 Task: Create a due date automation trigger when advanced on, 2 hours after a card is due add fields without custom field "Resume" set to 10.
Action: Mouse moved to (1188, 89)
Screenshot: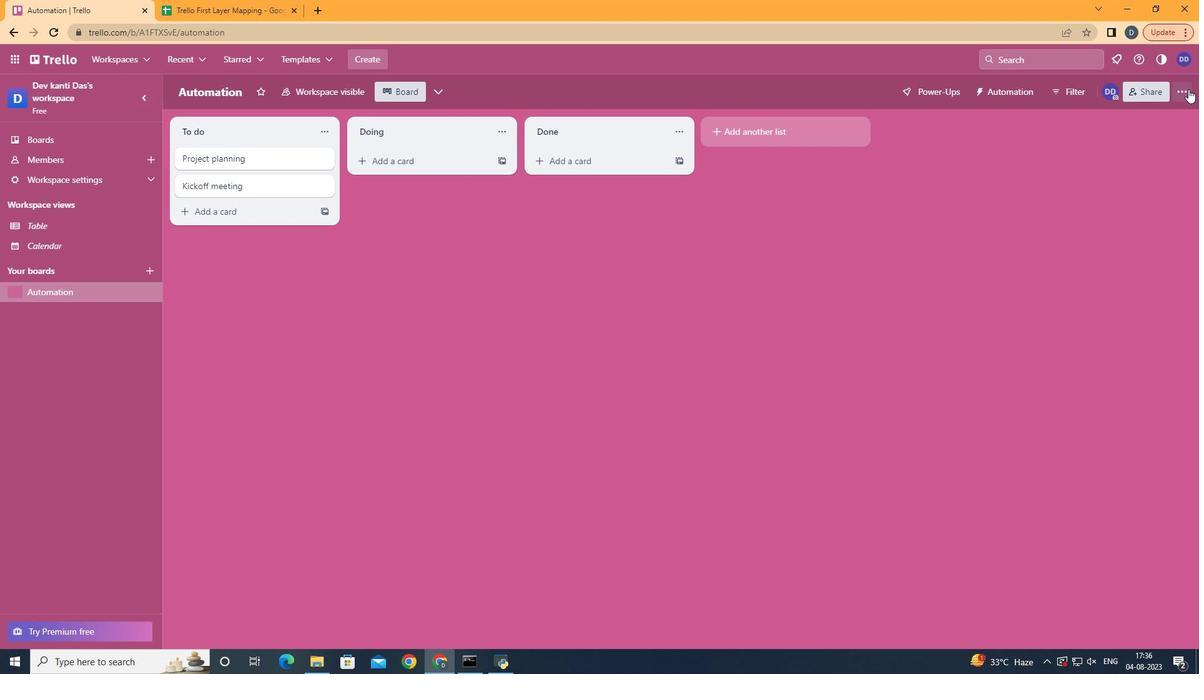 
Action: Mouse pressed left at (1188, 89)
Screenshot: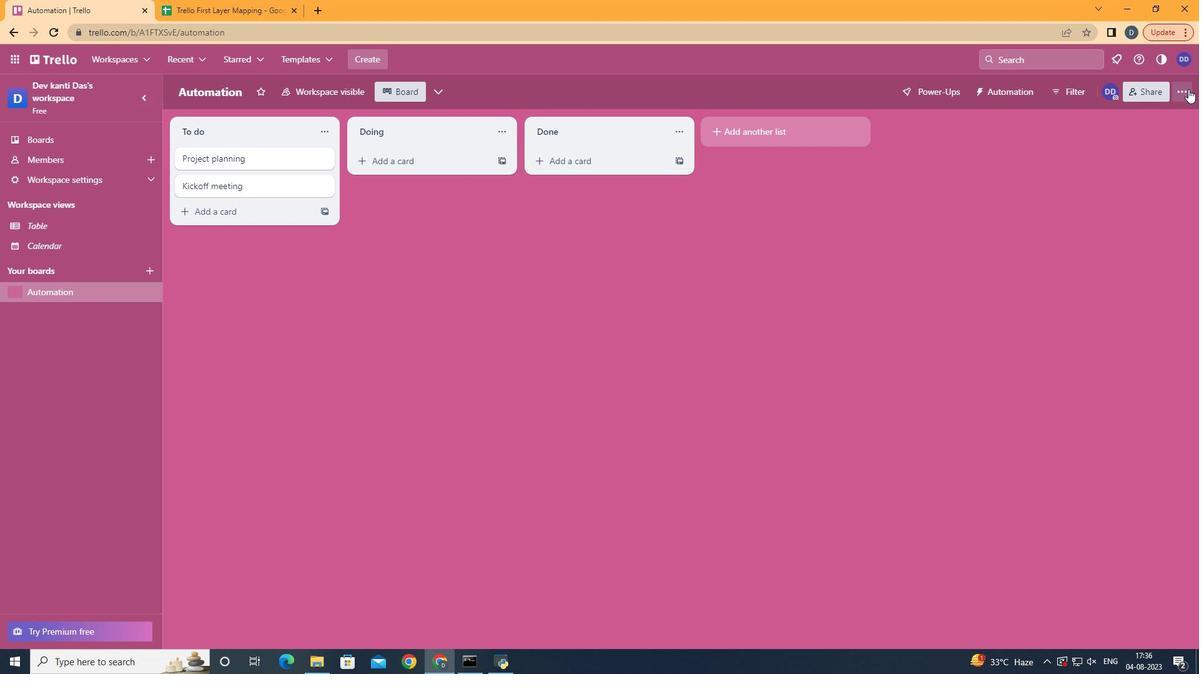 
Action: Mouse moved to (1093, 257)
Screenshot: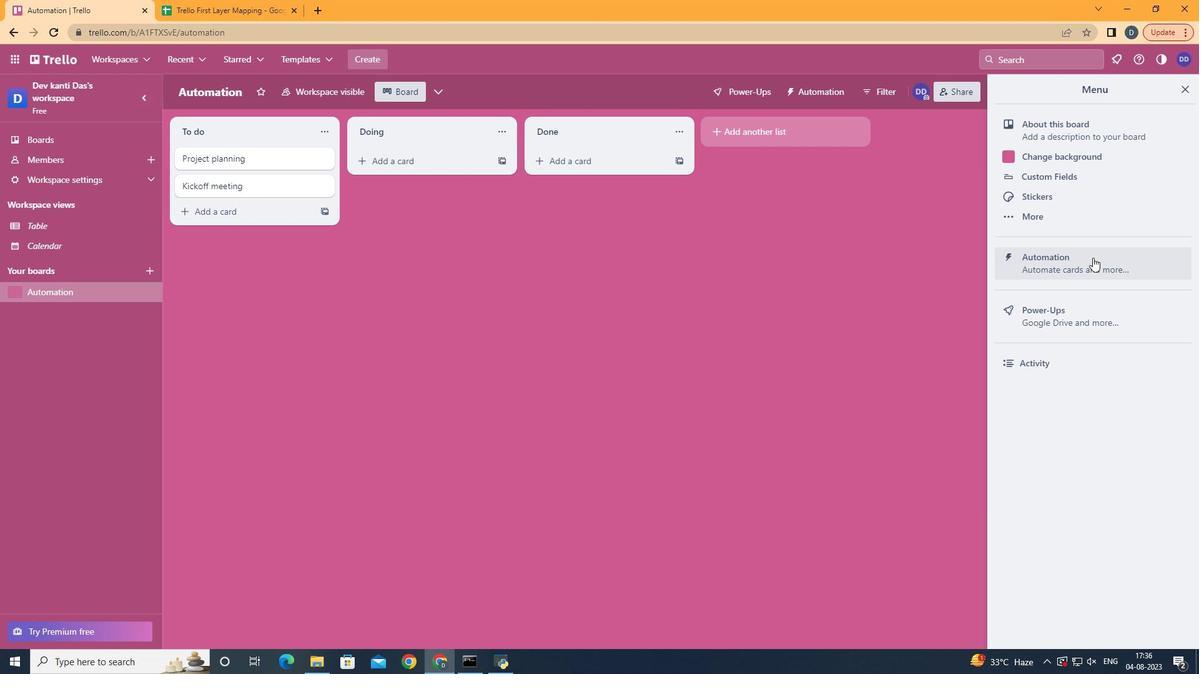 
Action: Mouse pressed left at (1093, 257)
Screenshot: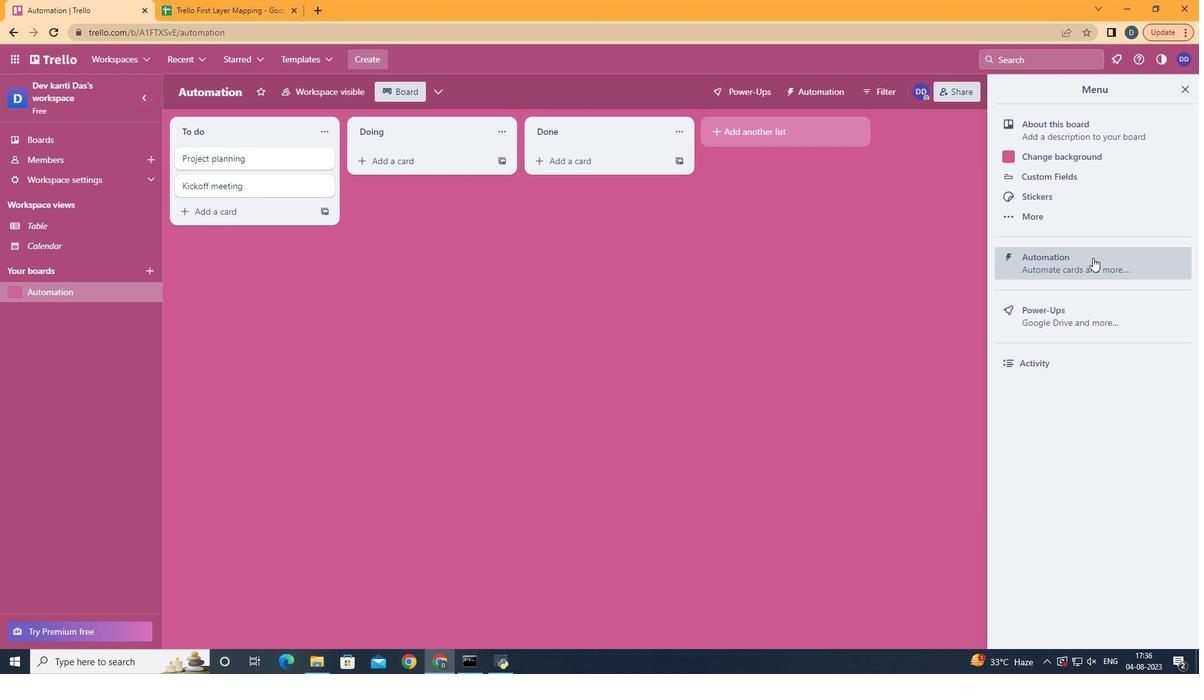 
Action: Mouse moved to (256, 251)
Screenshot: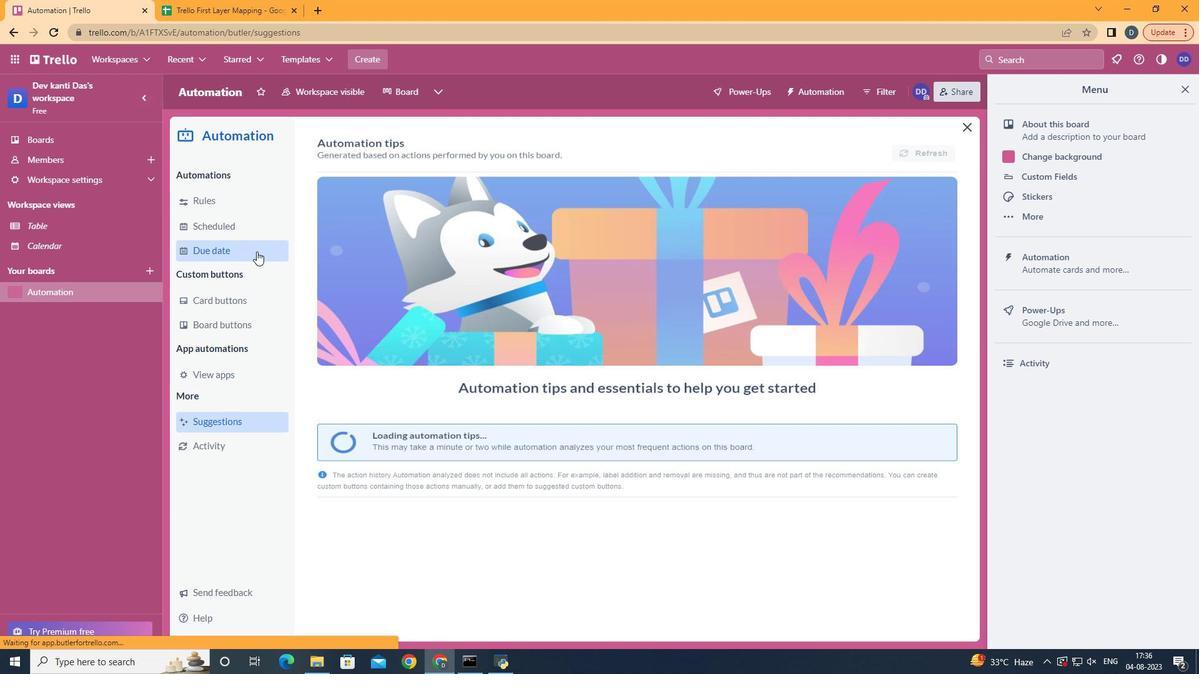 
Action: Mouse pressed left at (256, 251)
Screenshot: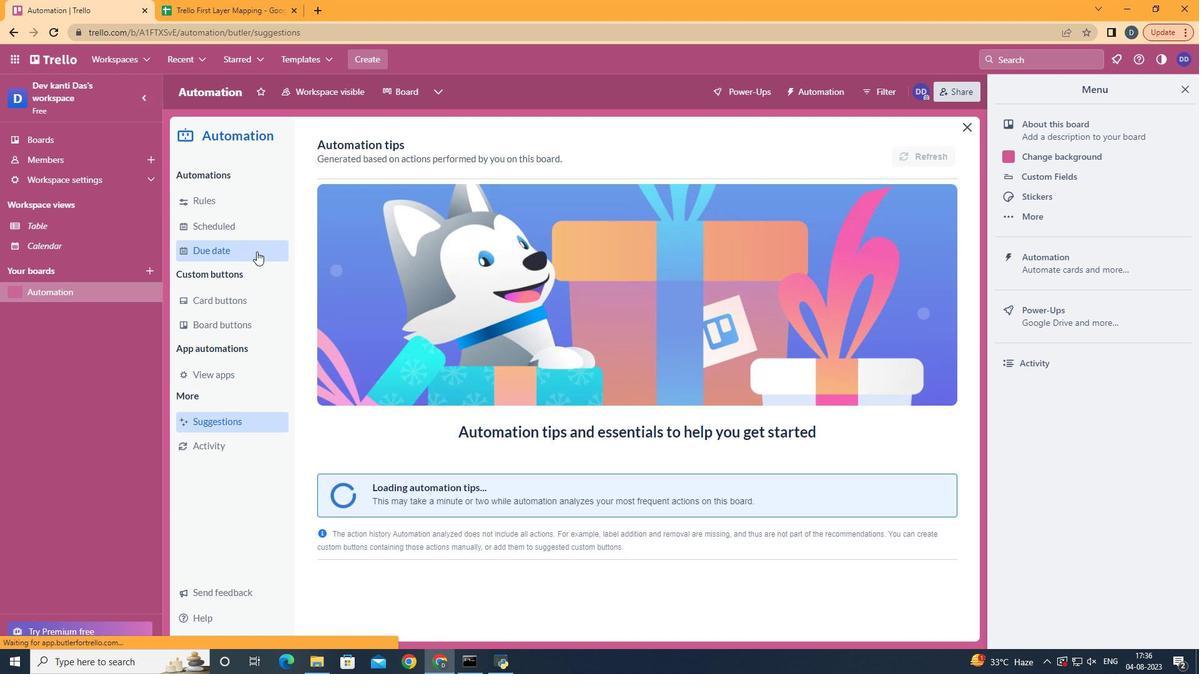 
Action: Mouse moved to (873, 151)
Screenshot: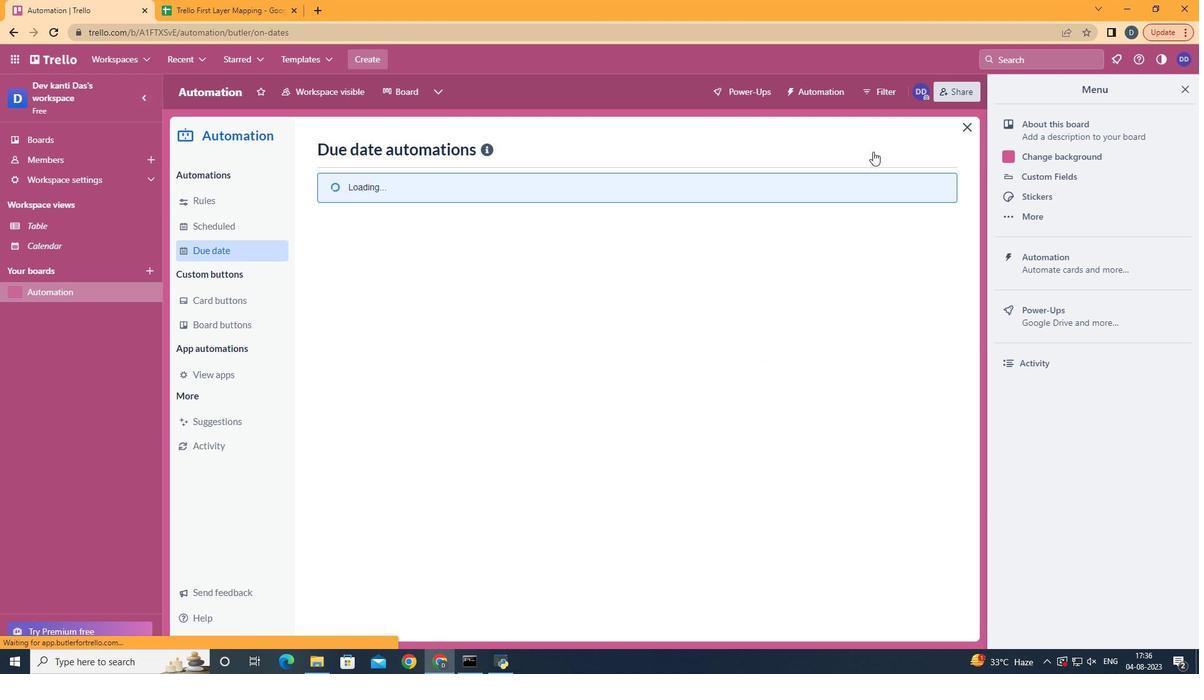 
Action: Mouse pressed left at (873, 151)
Screenshot: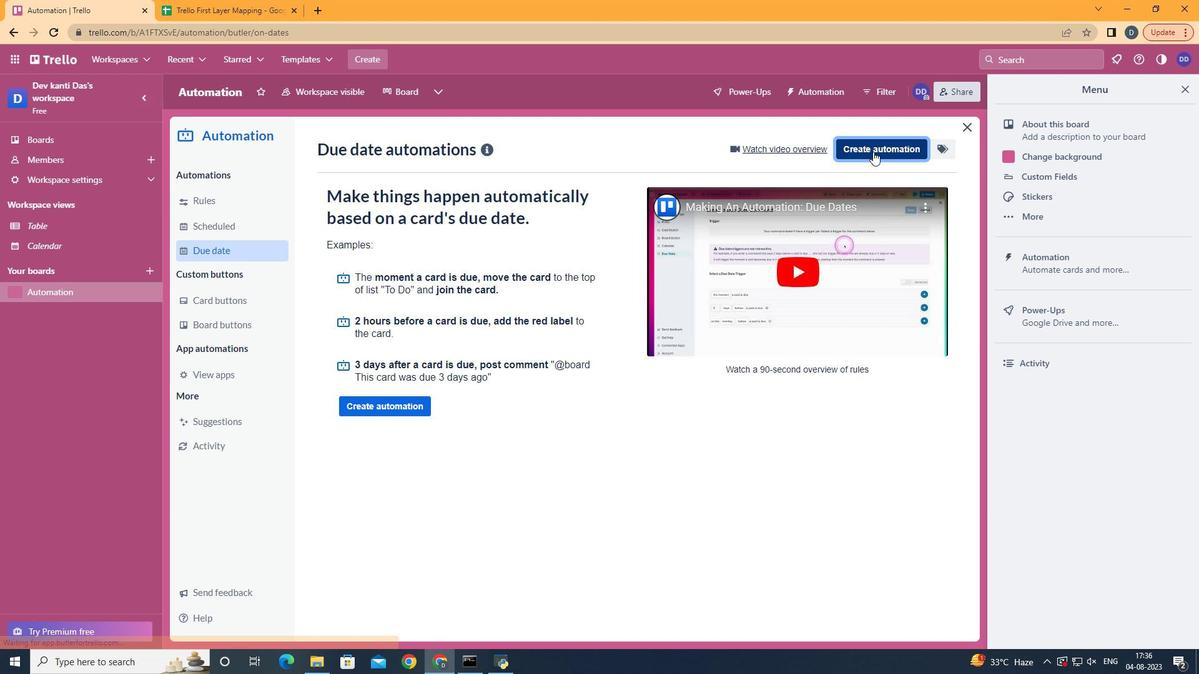 
Action: Mouse moved to (638, 276)
Screenshot: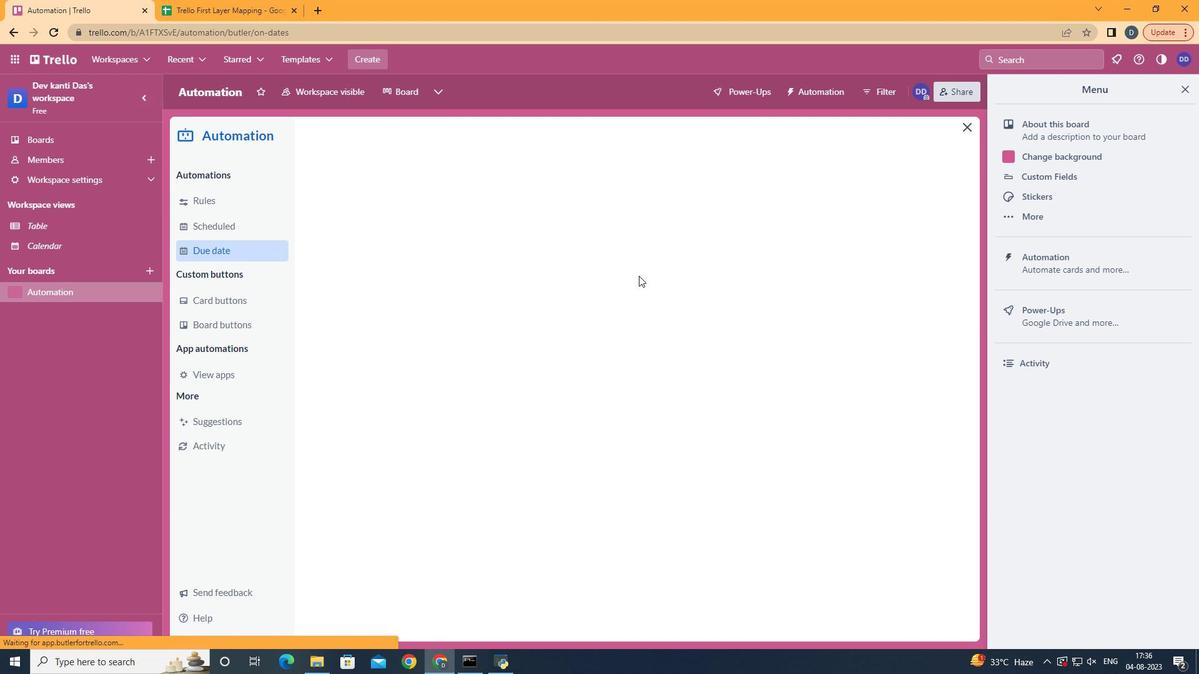 
Action: Mouse pressed left at (638, 276)
Screenshot: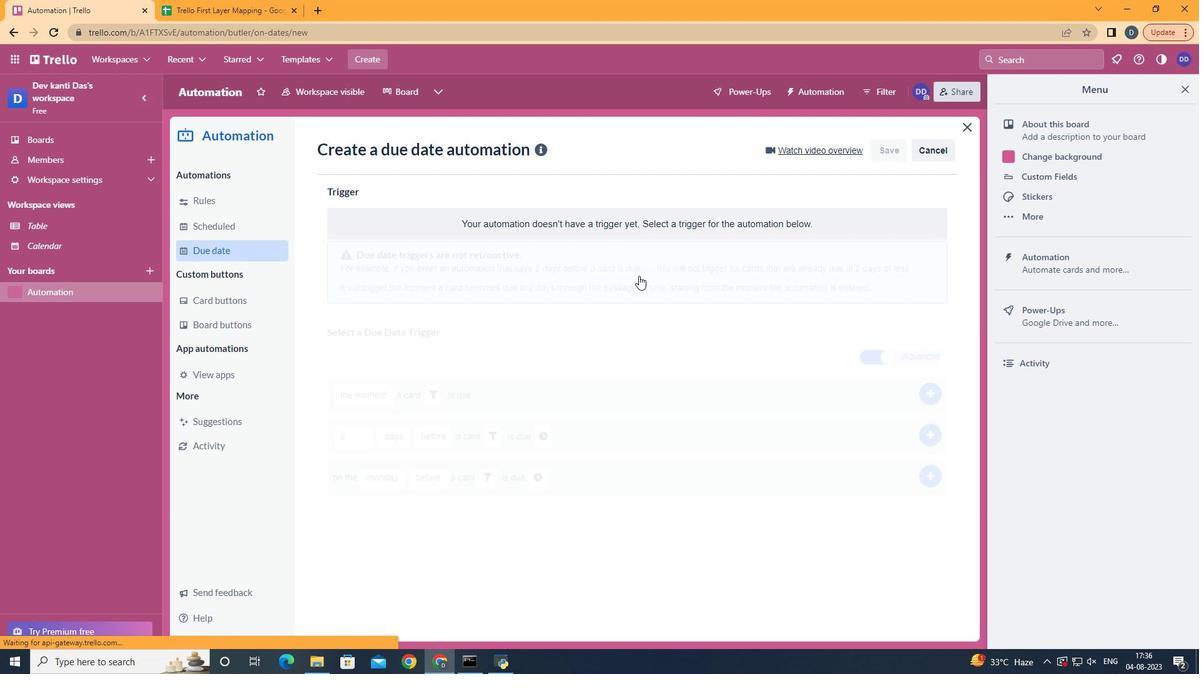 
Action: Mouse moved to (412, 527)
Screenshot: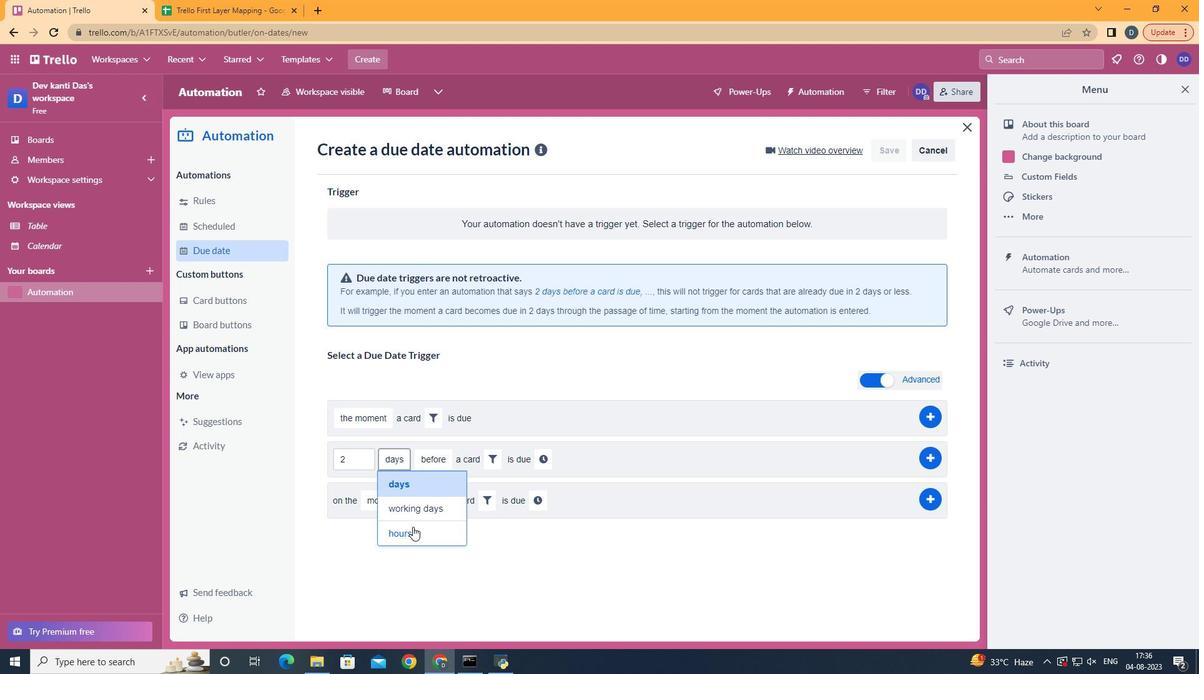 
Action: Mouse pressed left at (412, 527)
Screenshot: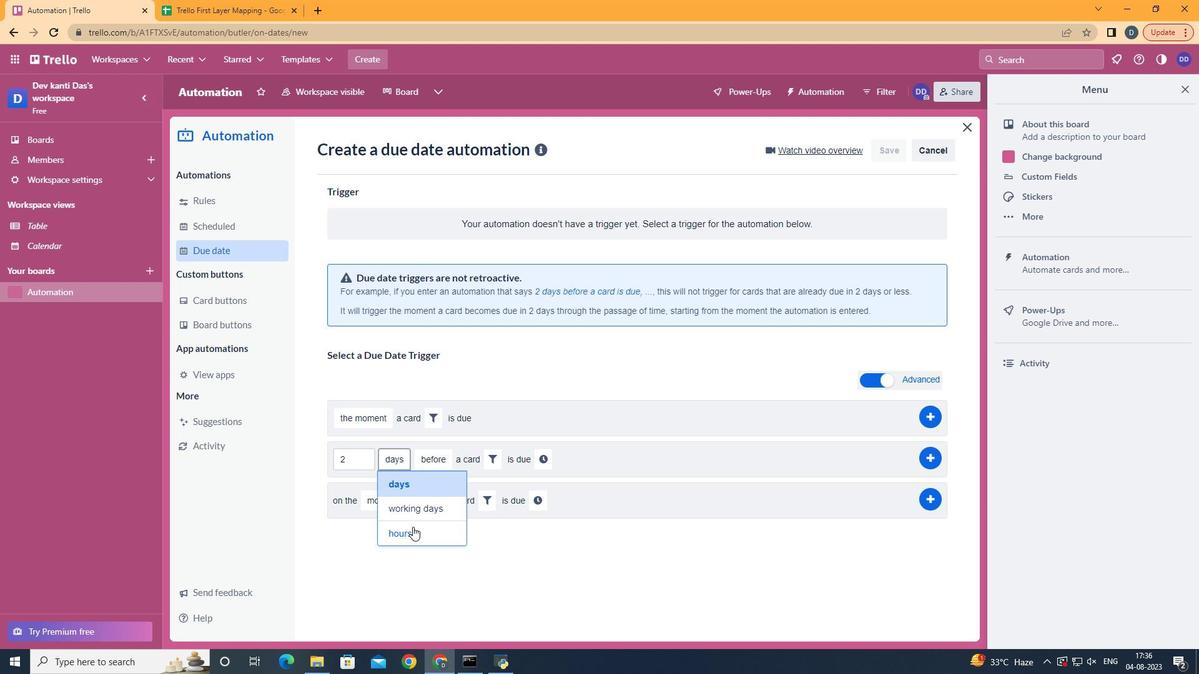 
Action: Mouse moved to (444, 505)
Screenshot: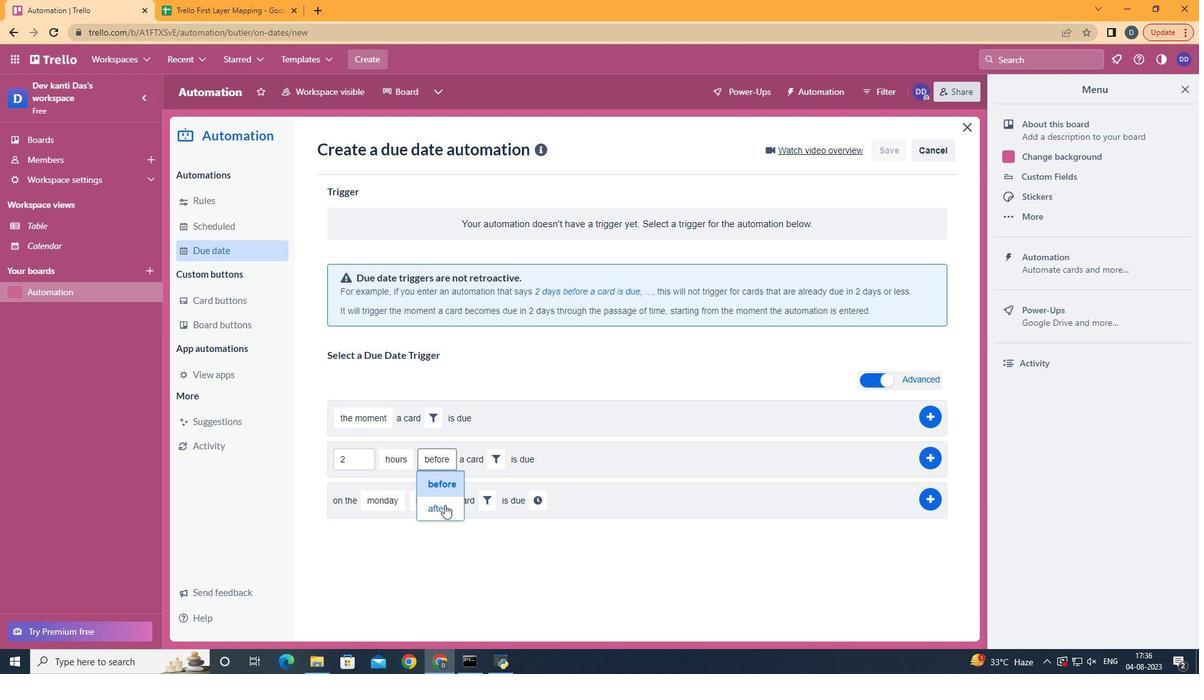 
Action: Mouse pressed left at (444, 505)
Screenshot: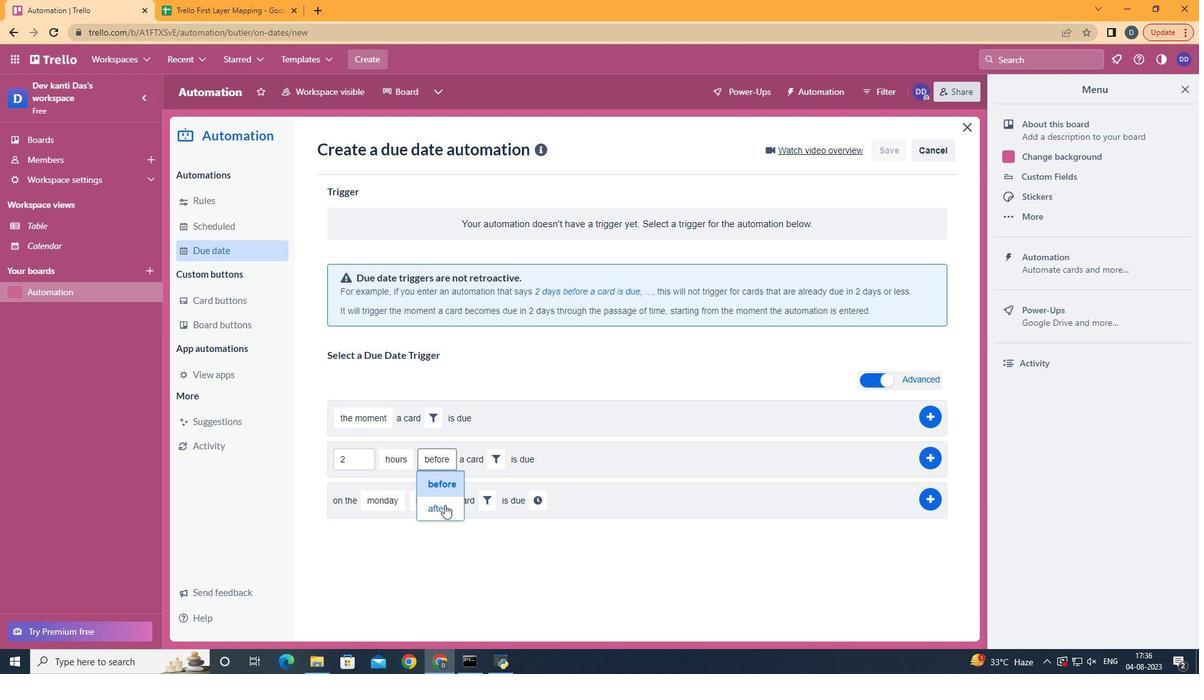 
Action: Mouse moved to (487, 463)
Screenshot: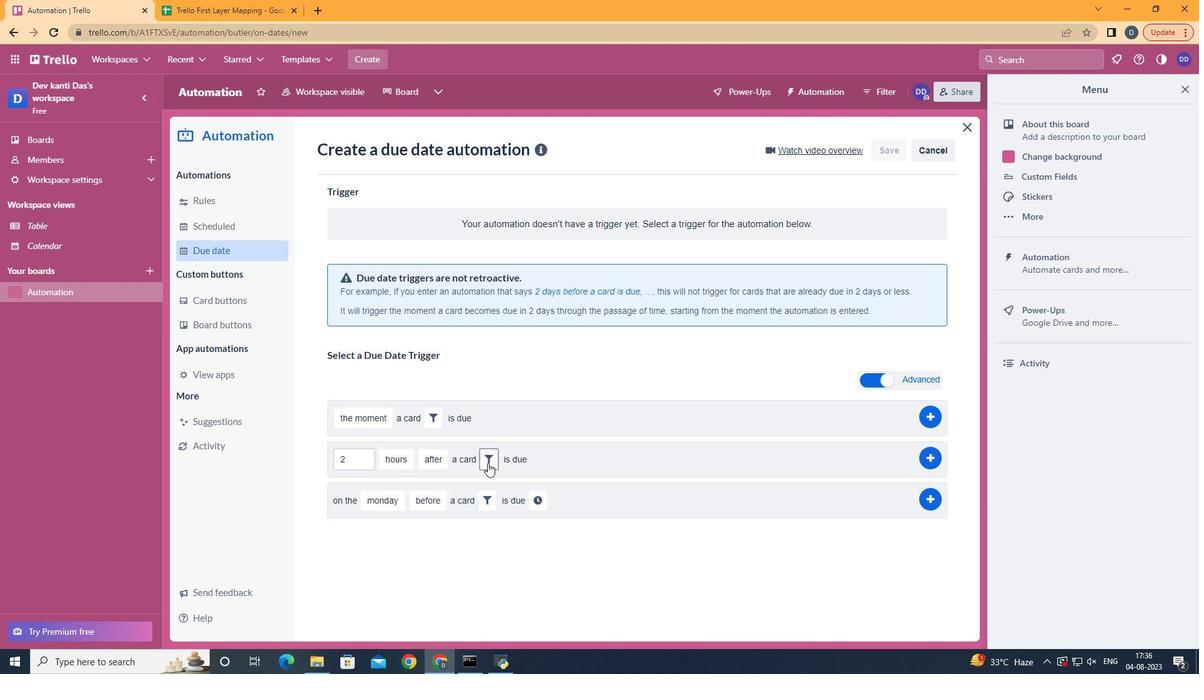 
Action: Mouse pressed left at (487, 463)
Screenshot: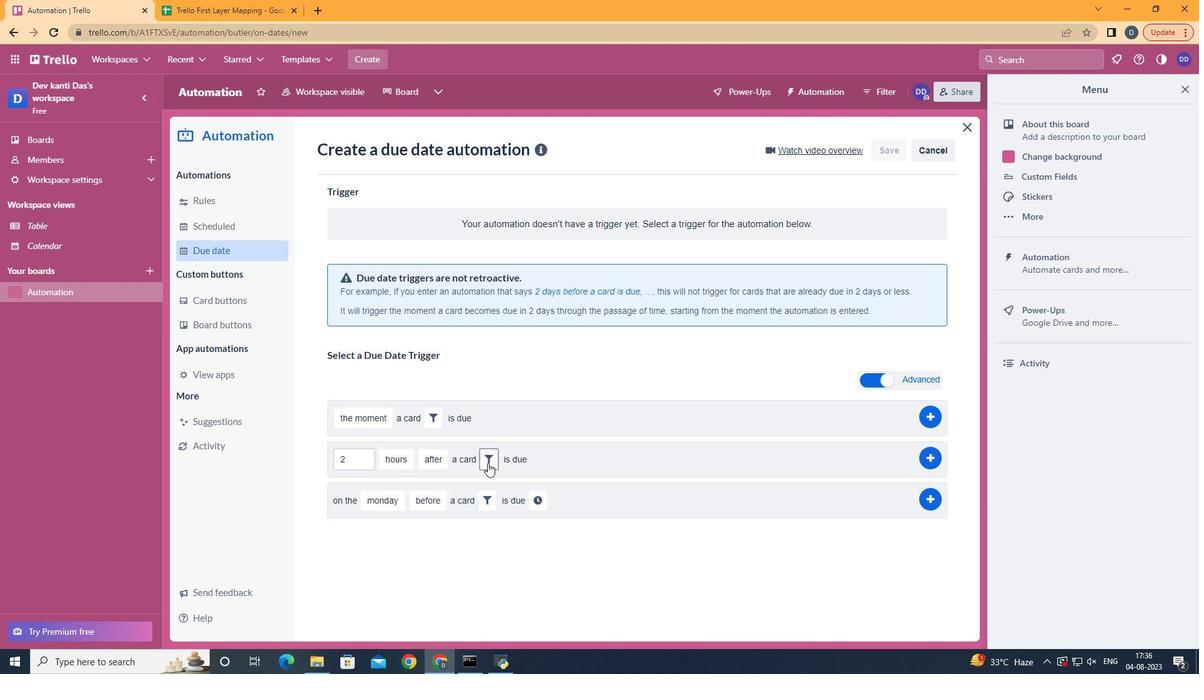 
Action: Mouse moved to (692, 503)
Screenshot: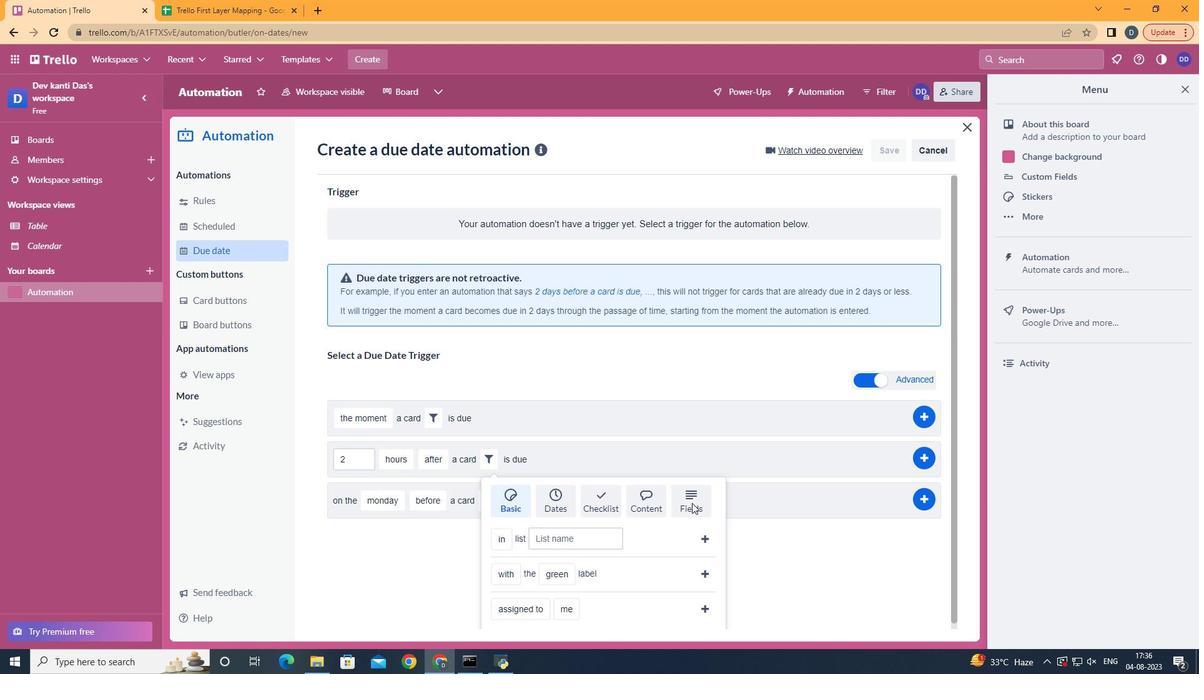 
Action: Mouse pressed left at (692, 503)
Screenshot: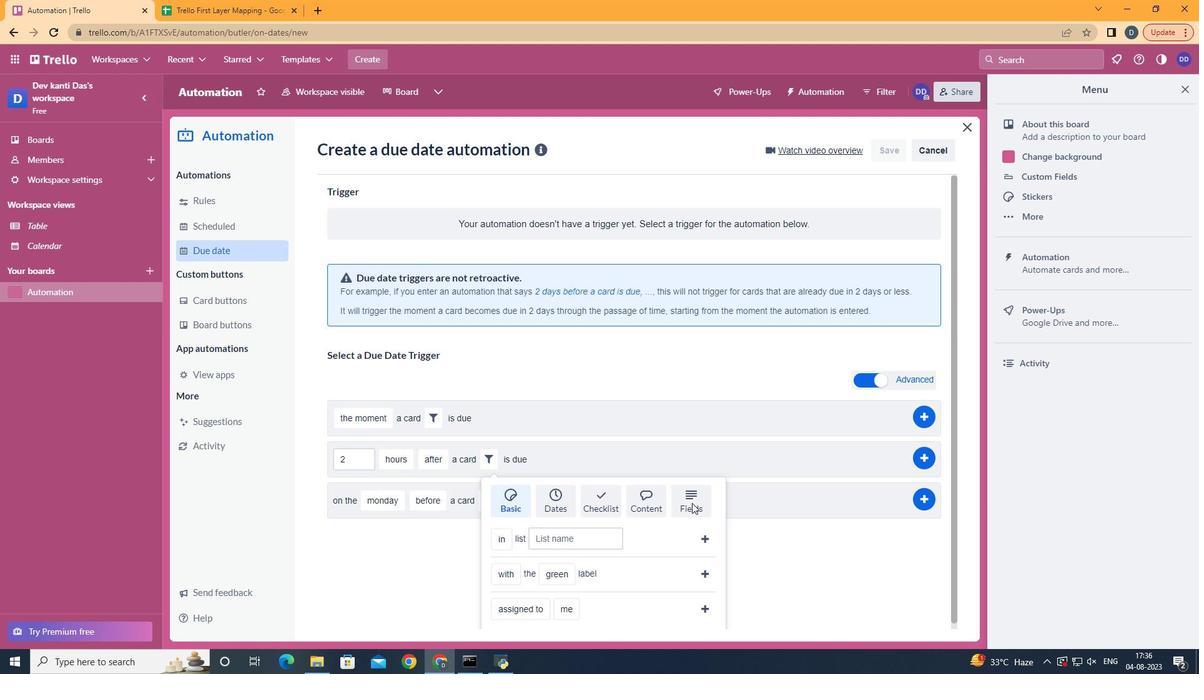 
Action: Mouse scrolled (692, 502) with delta (0, 0)
Screenshot: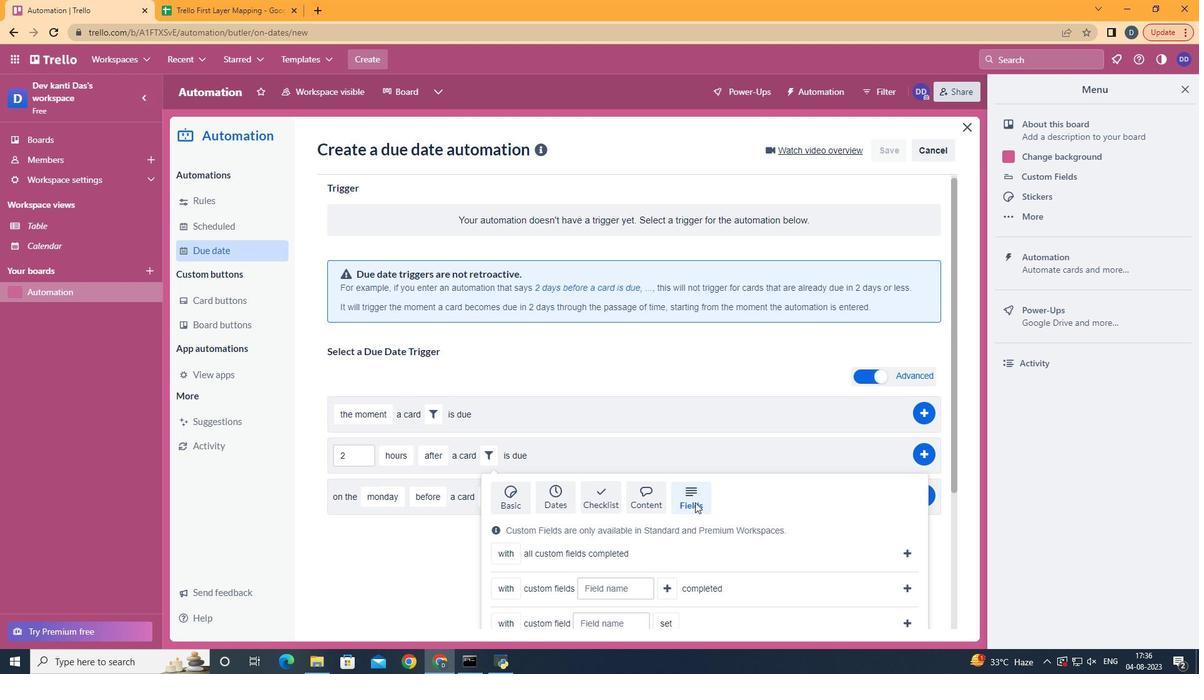 
Action: Mouse scrolled (692, 502) with delta (0, 0)
Screenshot: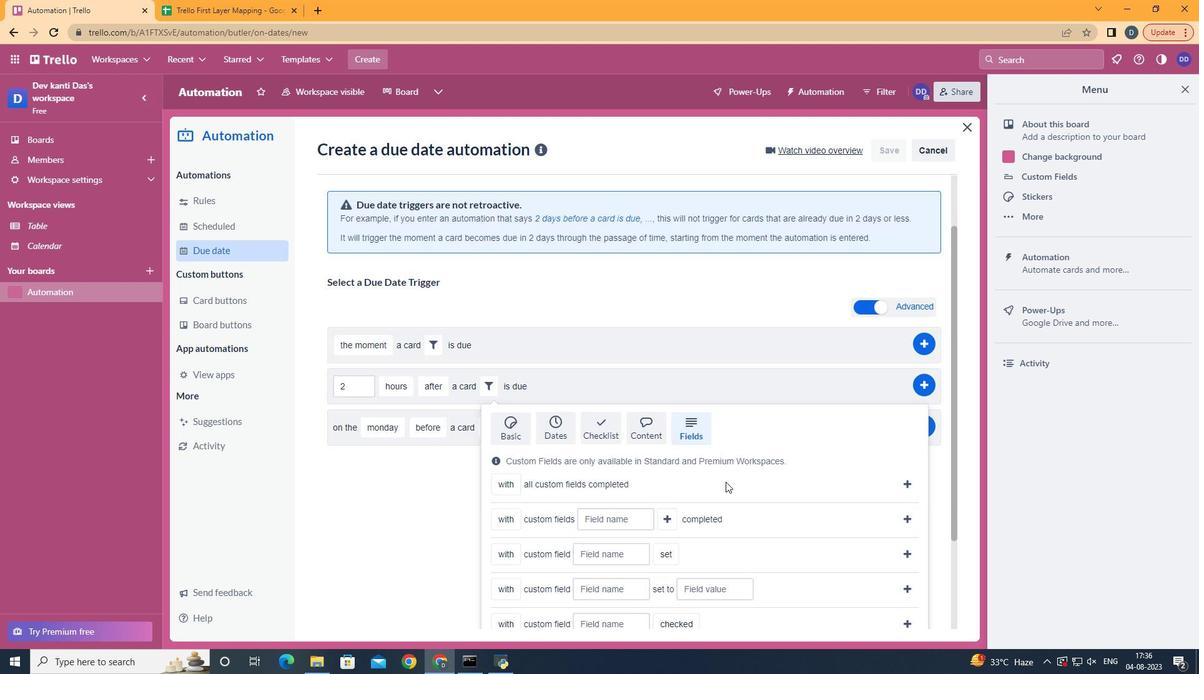 
Action: Mouse scrolled (692, 502) with delta (0, 0)
Screenshot: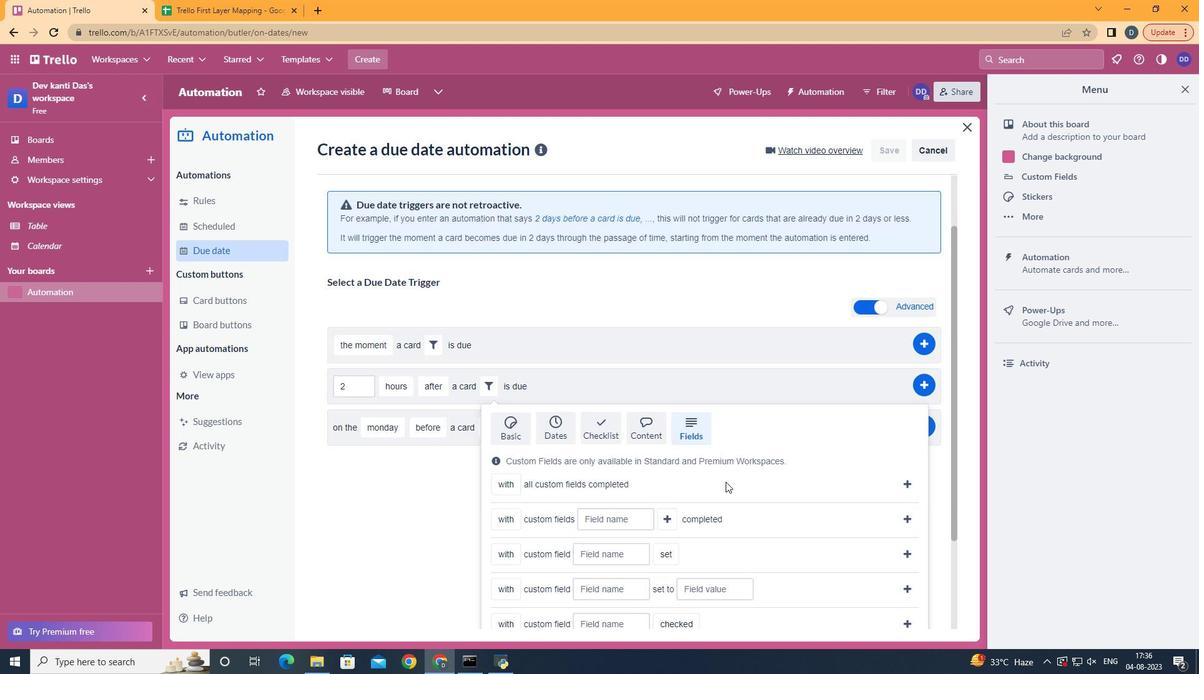 
Action: Mouse scrolled (692, 502) with delta (0, 0)
Screenshot: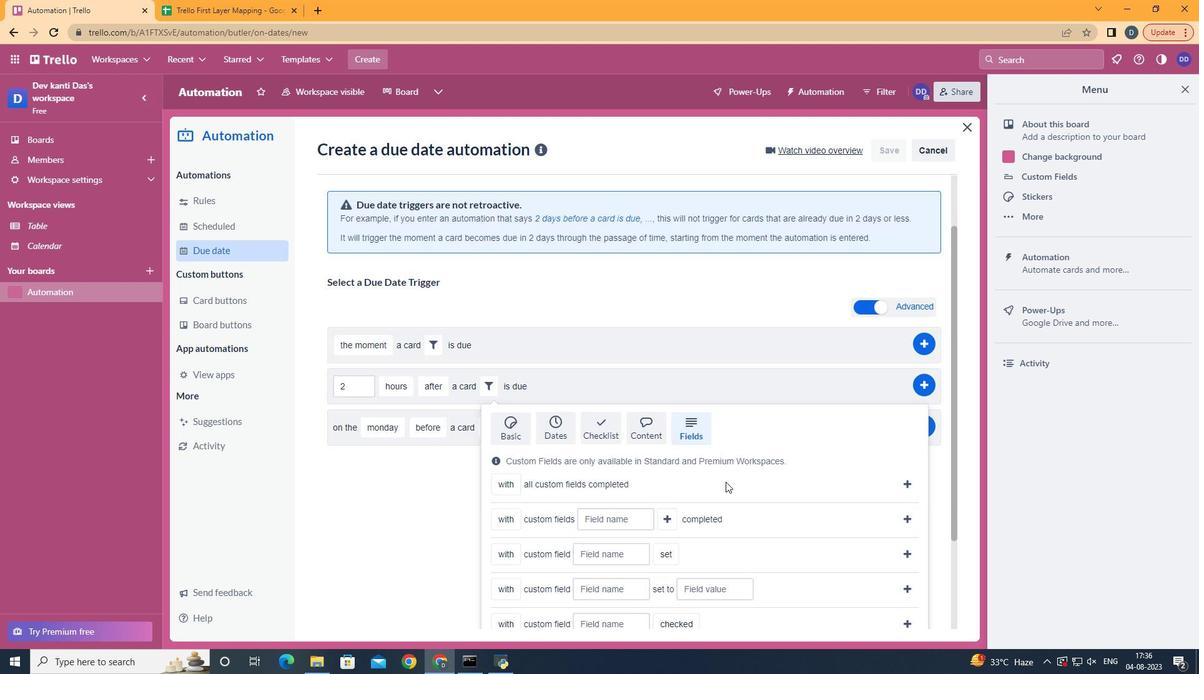 
Action: Mouse scrolled (692, 502) with delta (0, 0)
Screenshot: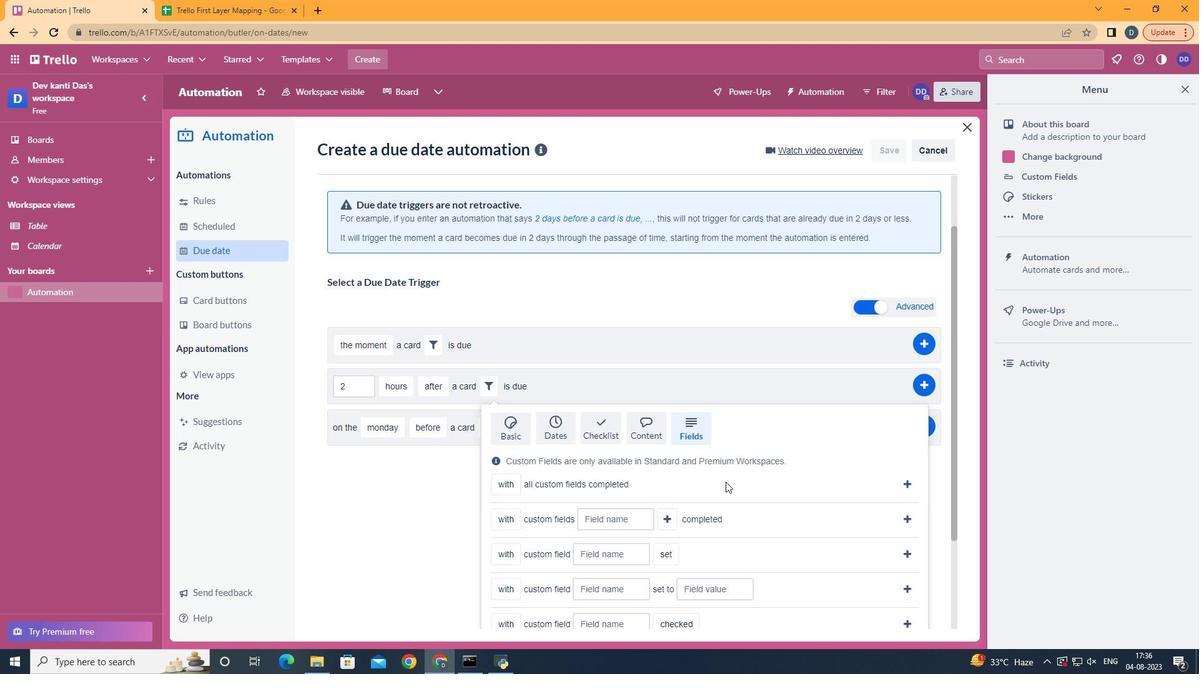 
Action: Mouse moved to (511, 510)
Screenshot: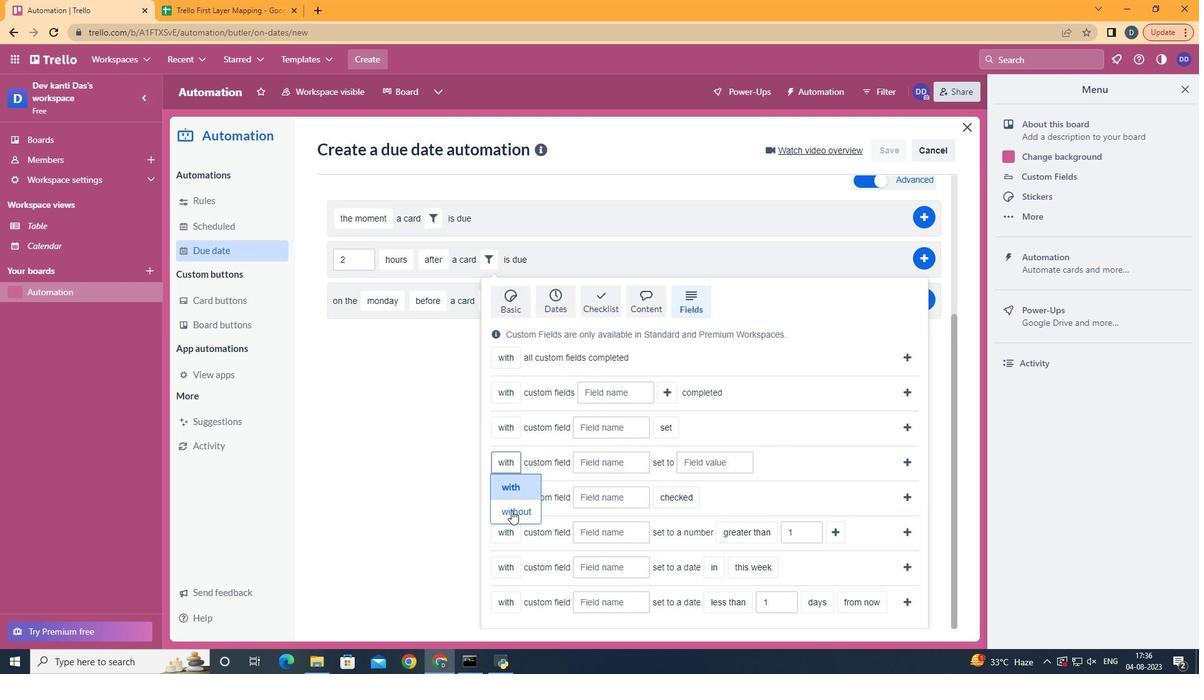 
Action: Mouse pressed left at (511, 510)
Screenshot: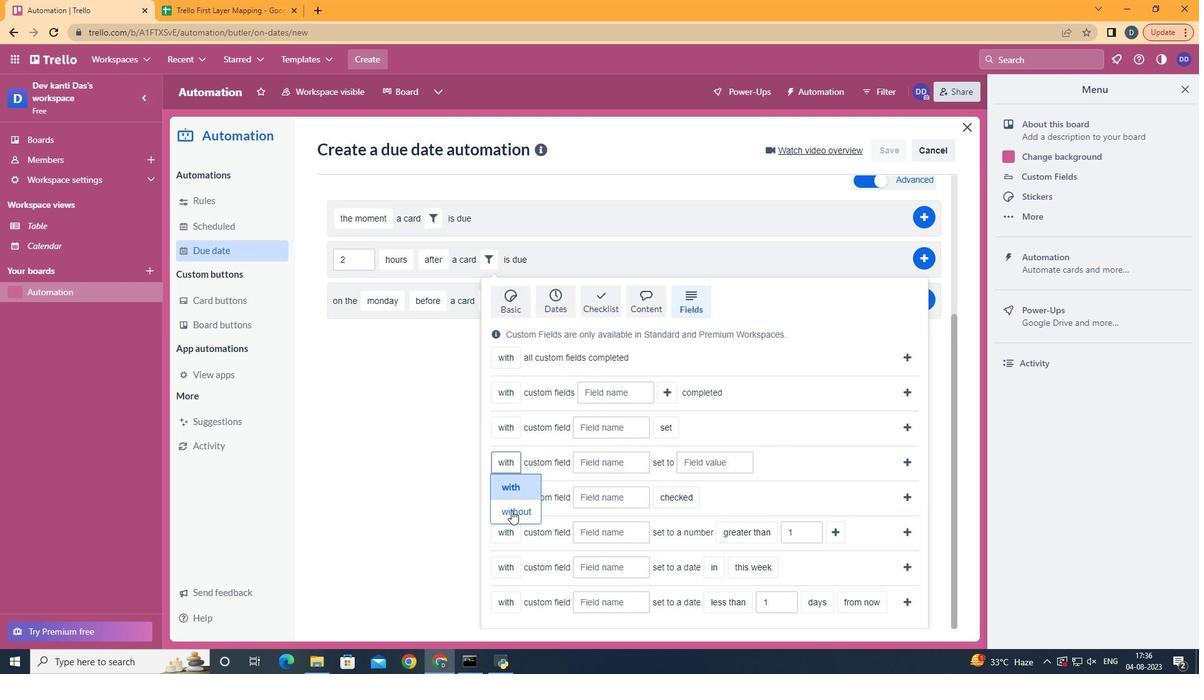 
Action: Mouse moved to (604, 458)
Screenshot: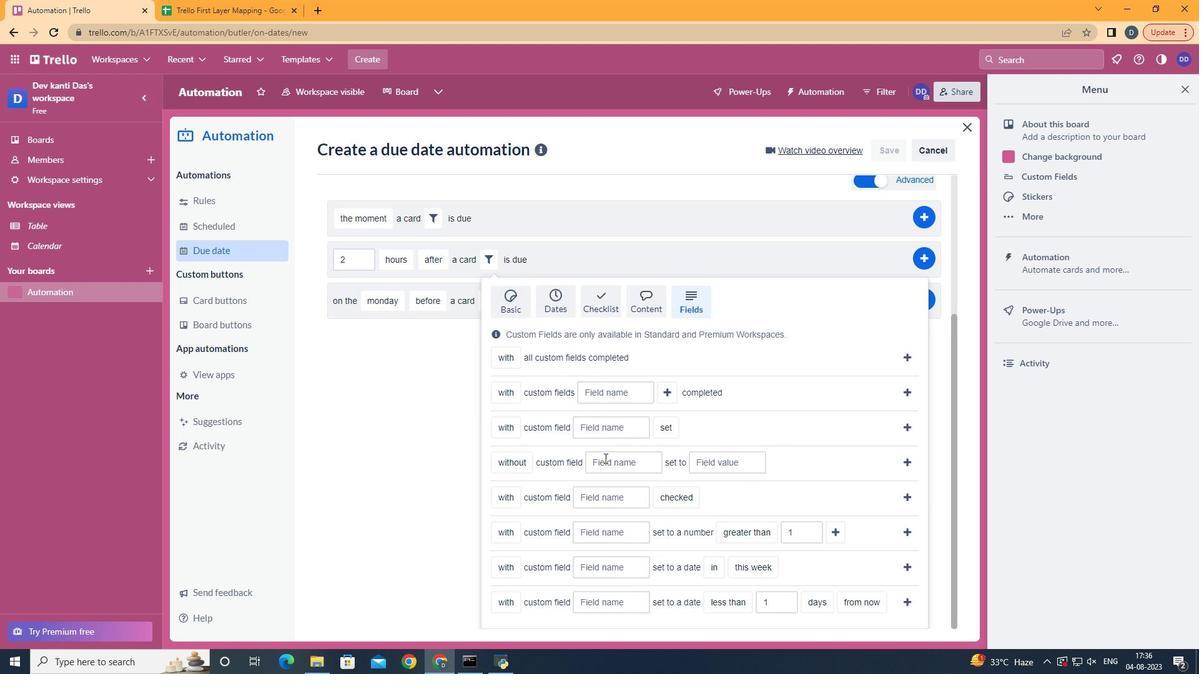 
Action: Mouse pressed left at (604, 458)
Screenshot: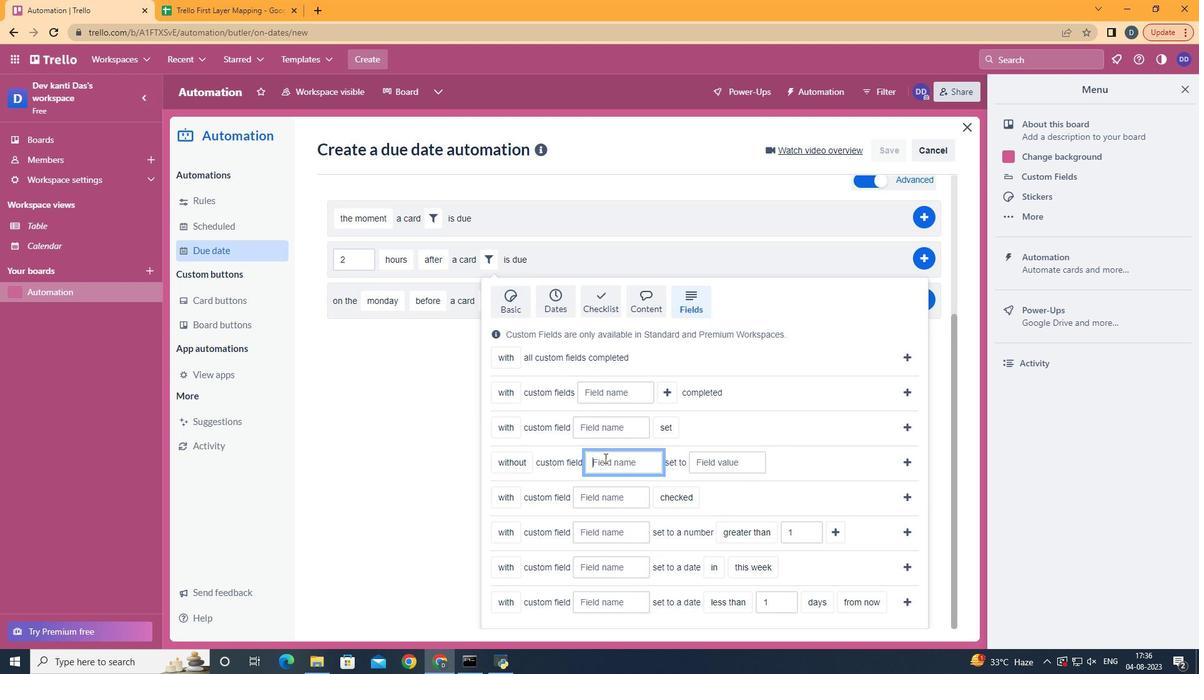 
Action: Key pressed <Key.shift>Resume
Screenshot: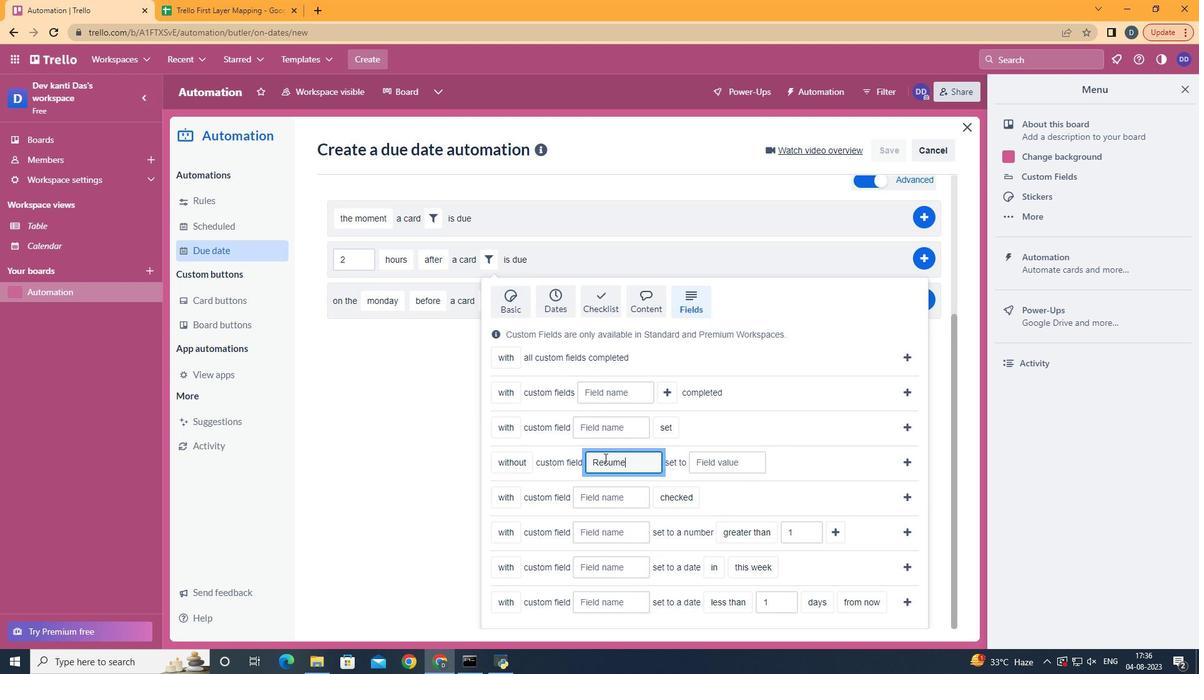 
Action: Mouse moved to (732, 453)
Screenshot: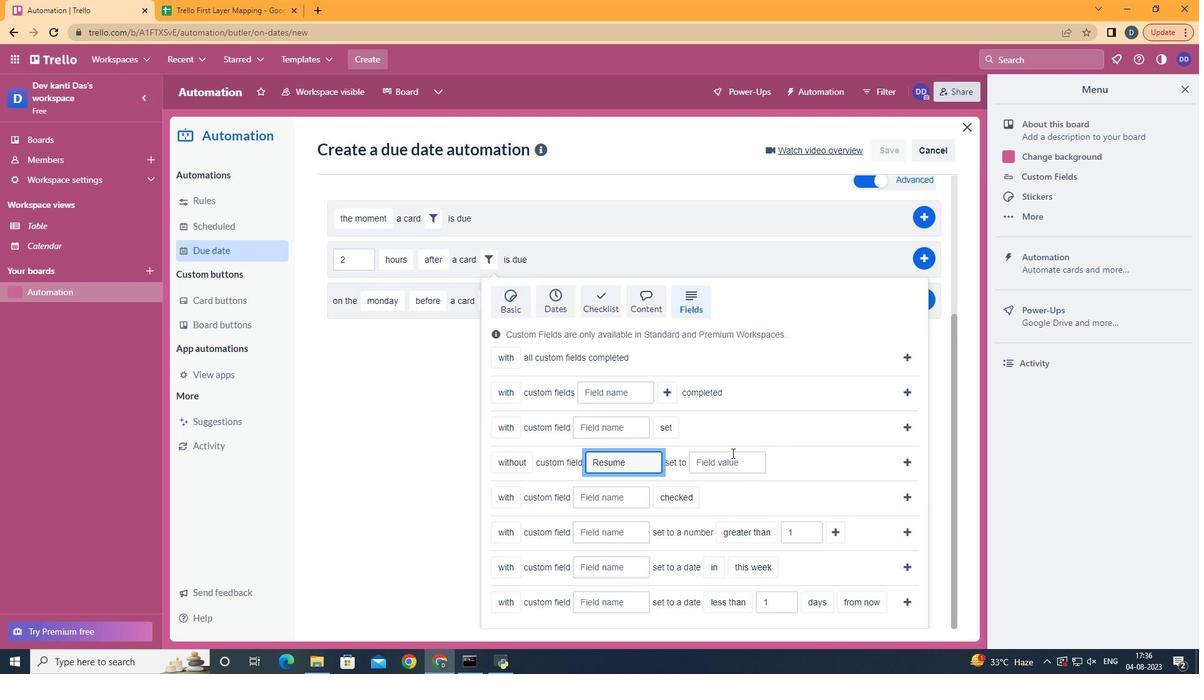
Action: Mouse pressed left at (732, 453)
Screenshot: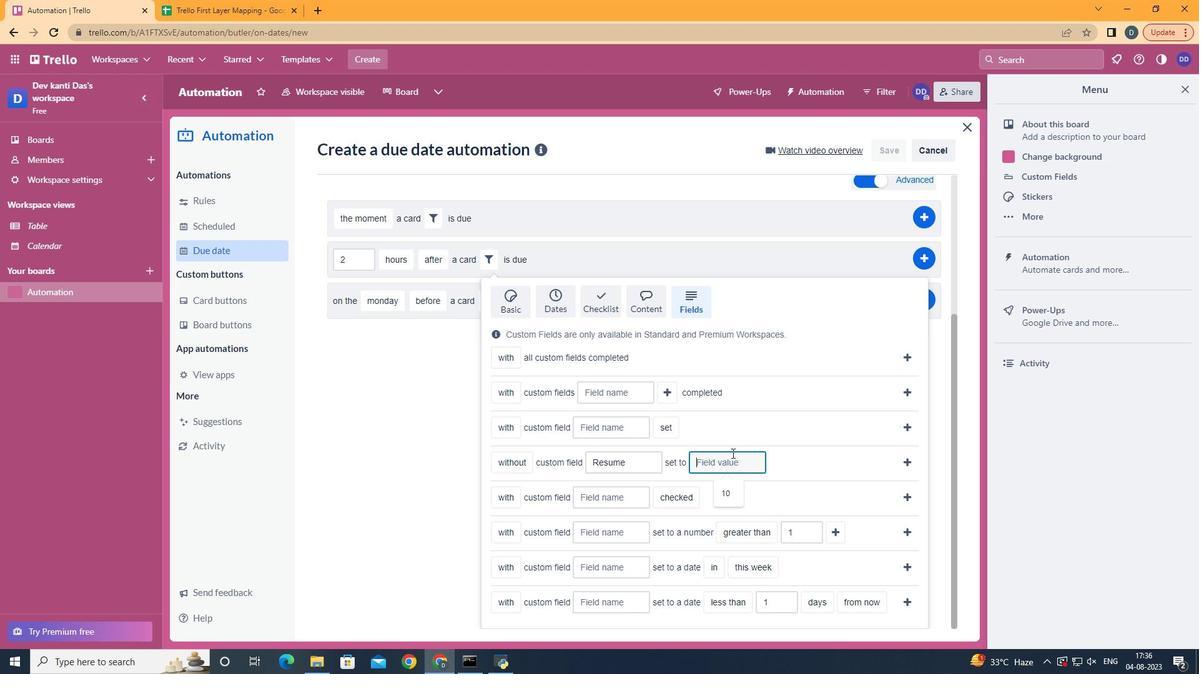 
Action: Key pressed 10
Screenshot: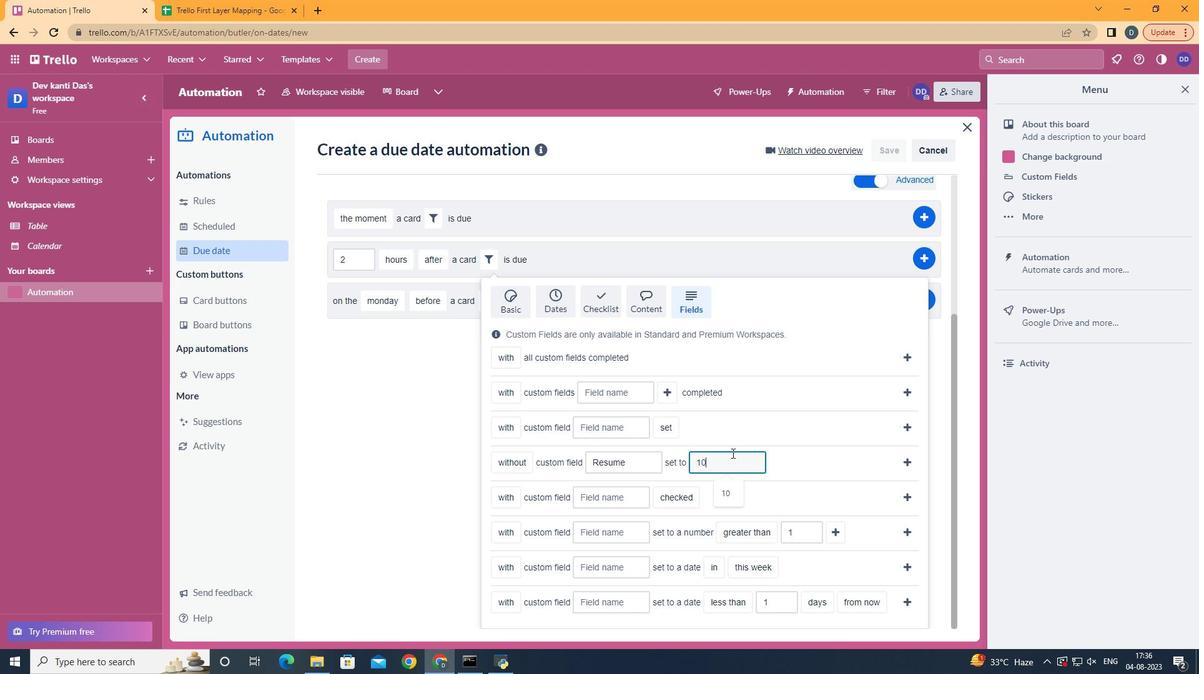 
Action: Mouse moved to (899, 460)
Screenshot: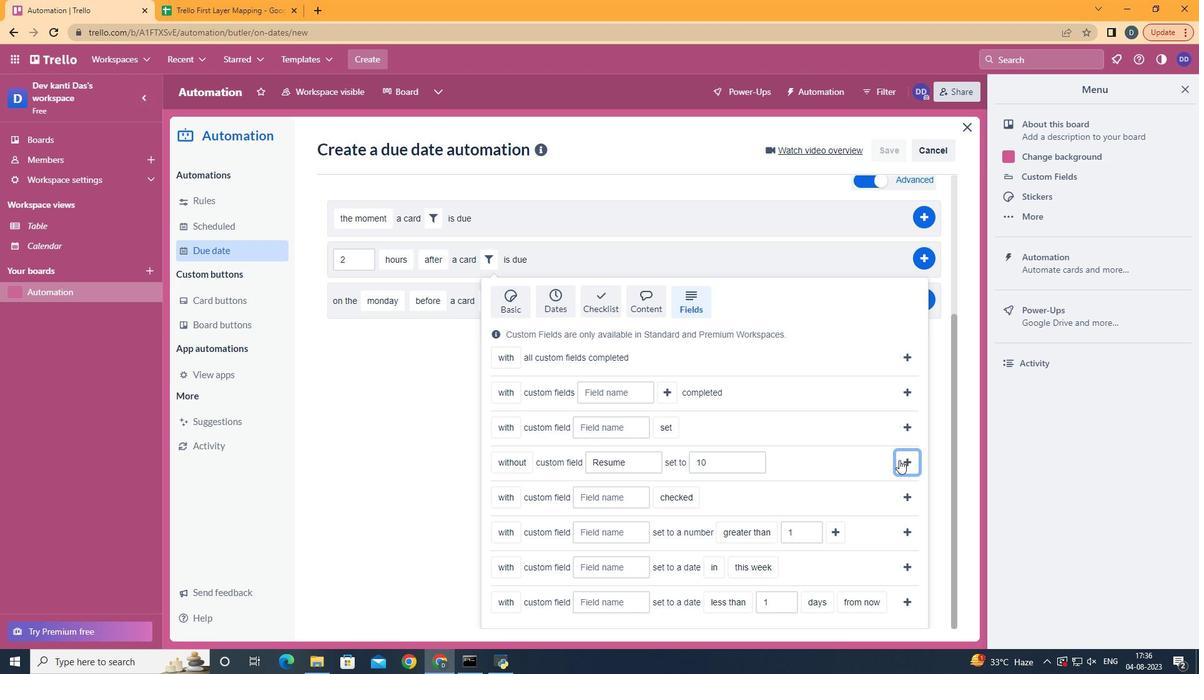 
Action: Mouse pressed left at (899, 460)
Screenshot: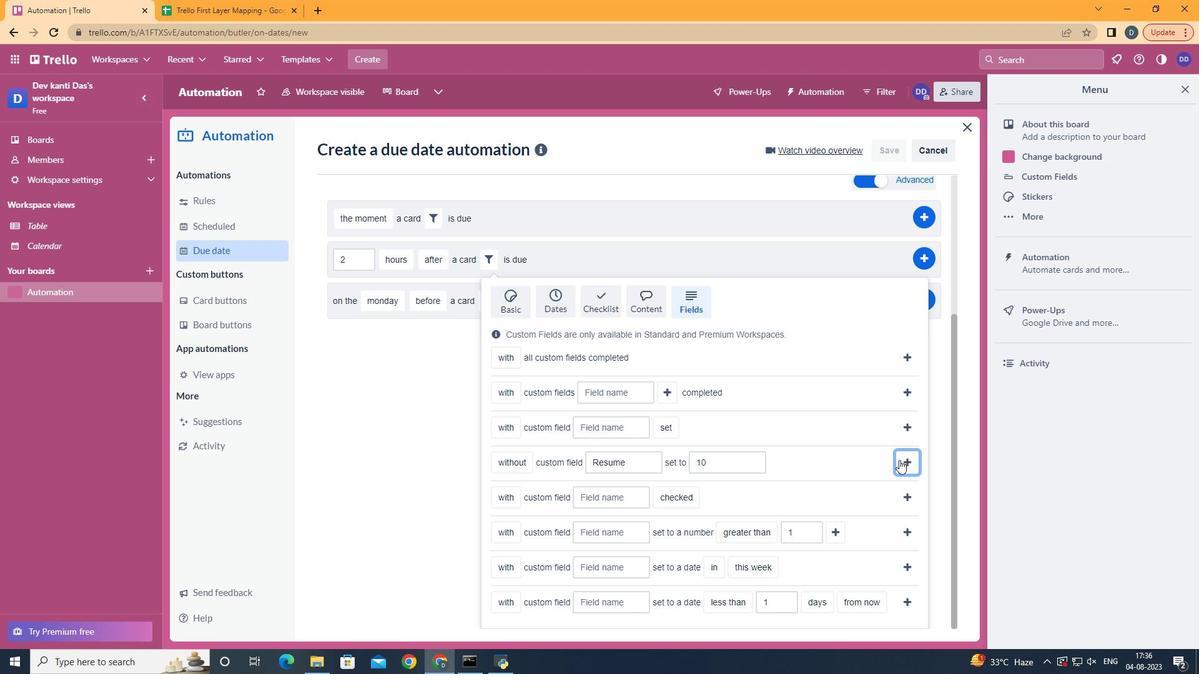 
Action: Mouse moved to (931, 462)
Screenshot: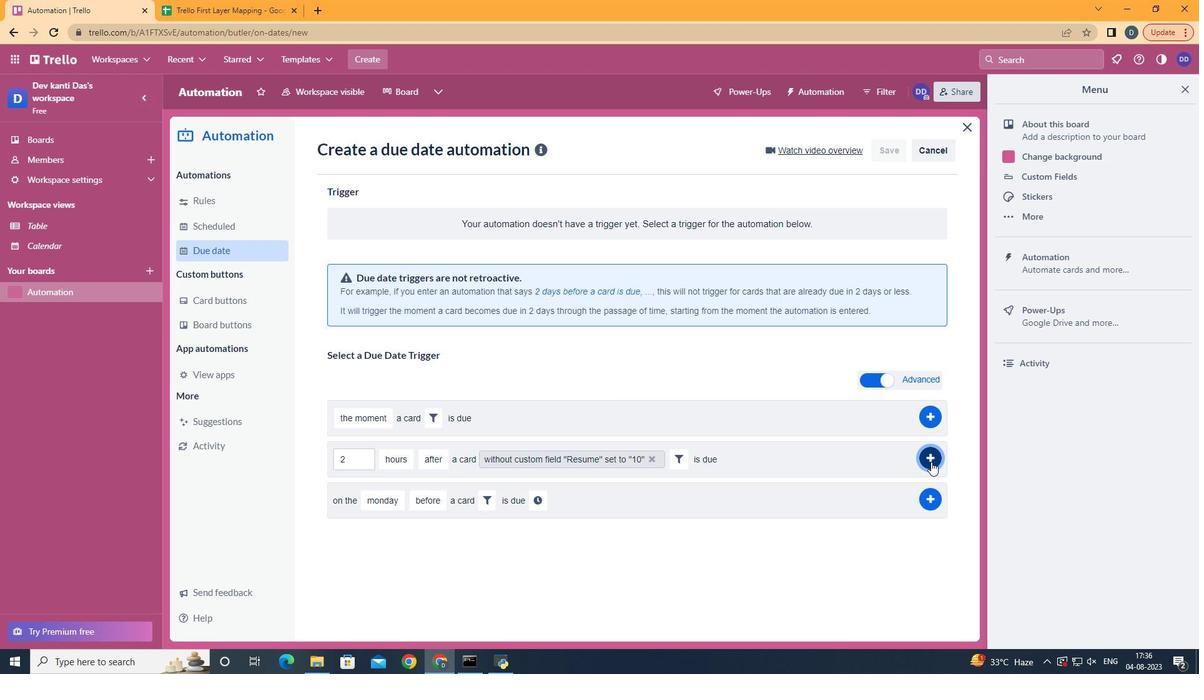 
Action: Mouse pressed left at (931, 462)
Screenshot: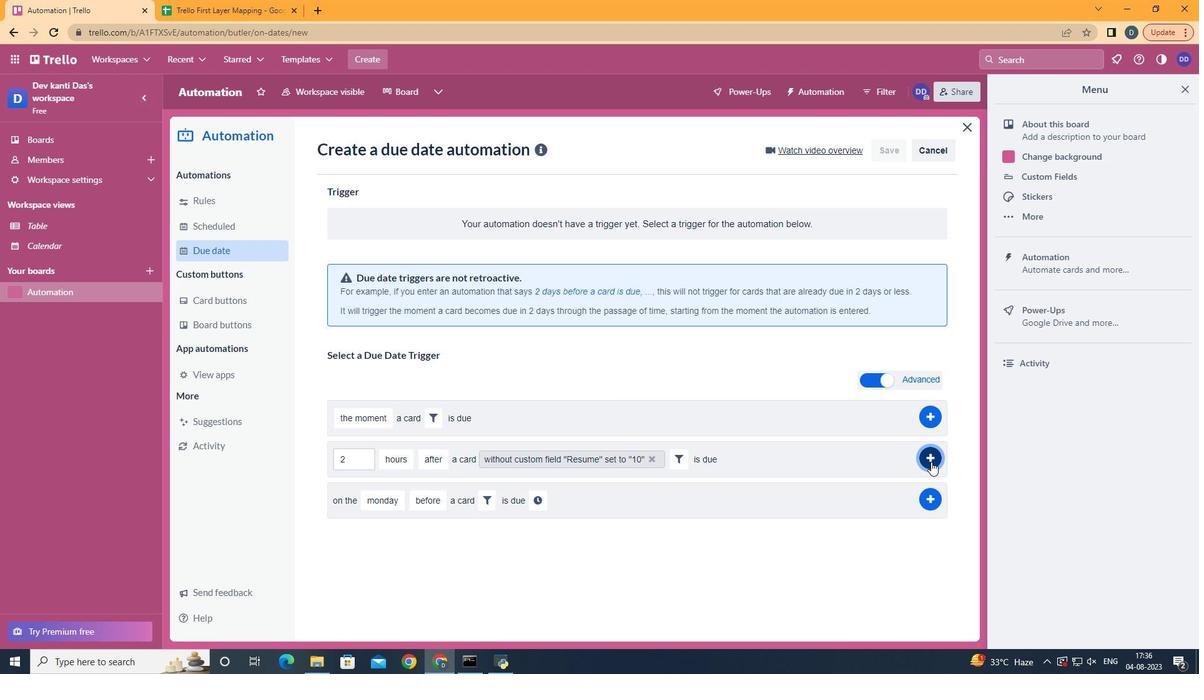 
Action: Mouse moved to (631, 196)
Screenshot: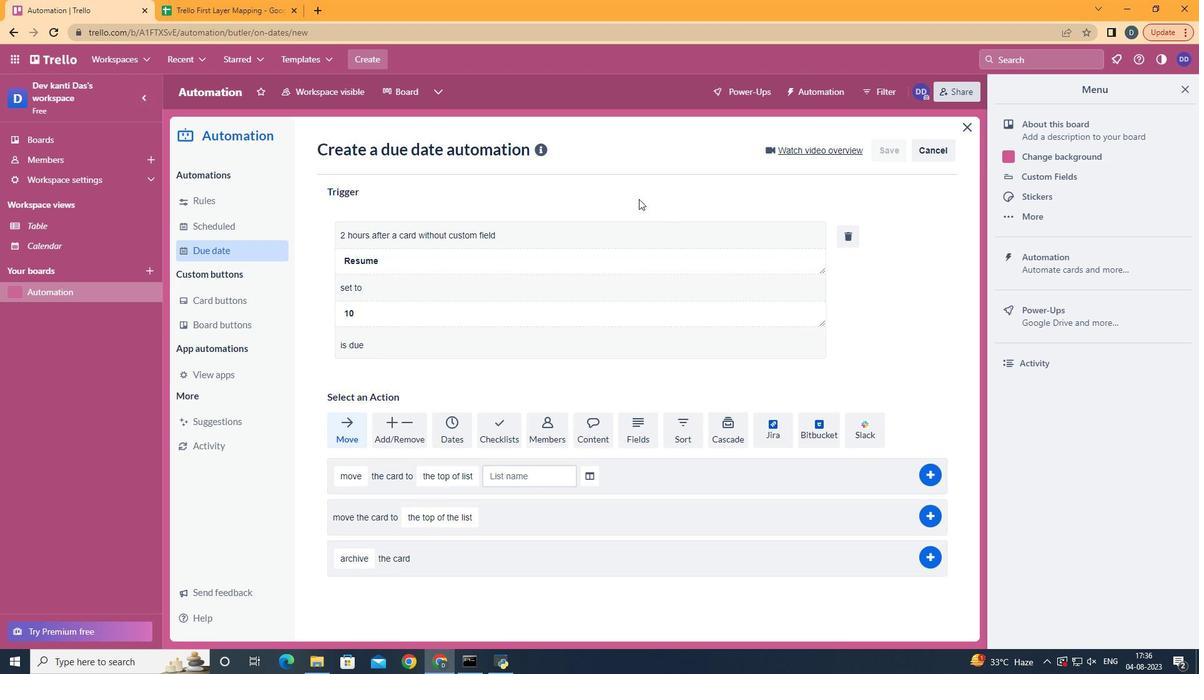 
